 Task: Plan a scenic drive along the California Coast from San Francisco, California, to Monterey, California.
Action: Mouse moved to (310, 102)
Screenshot: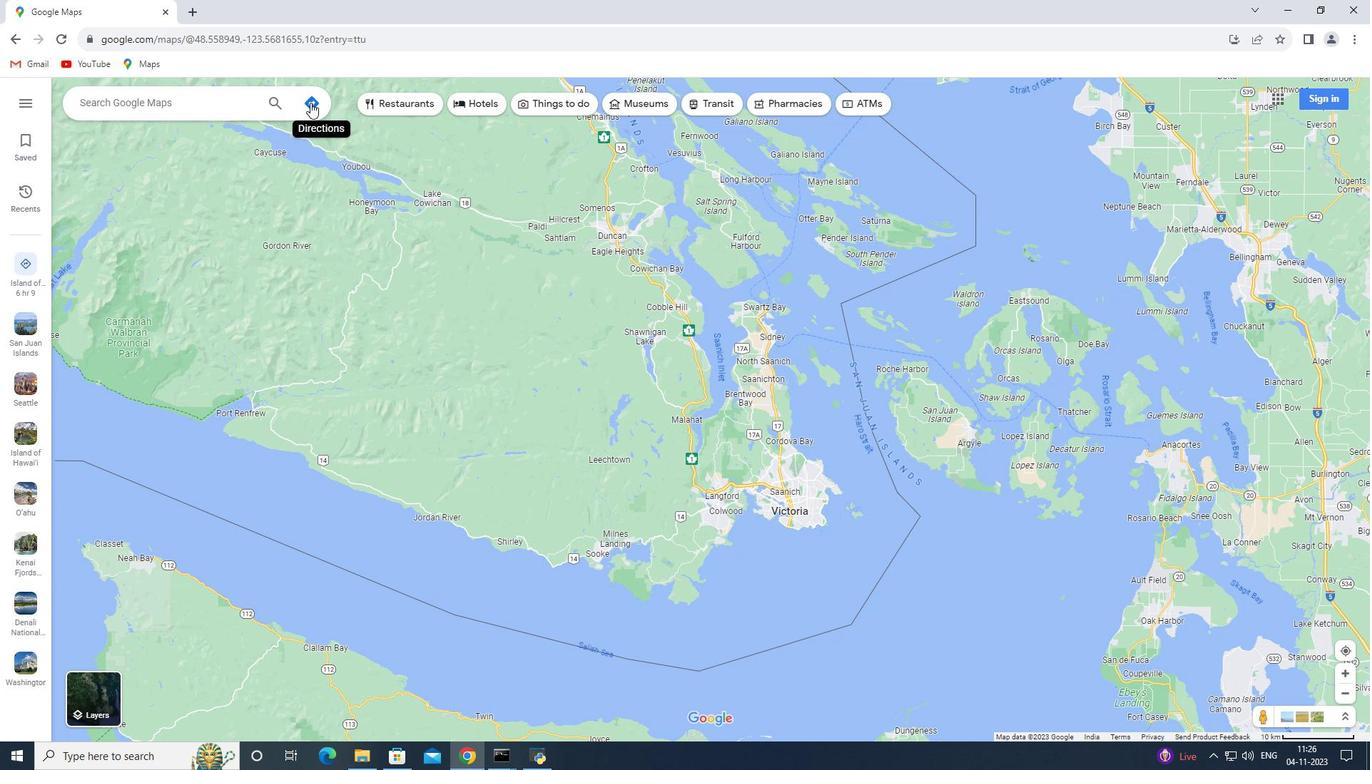 
Action: Mouse pressed left at (310, 102)
Screenshot: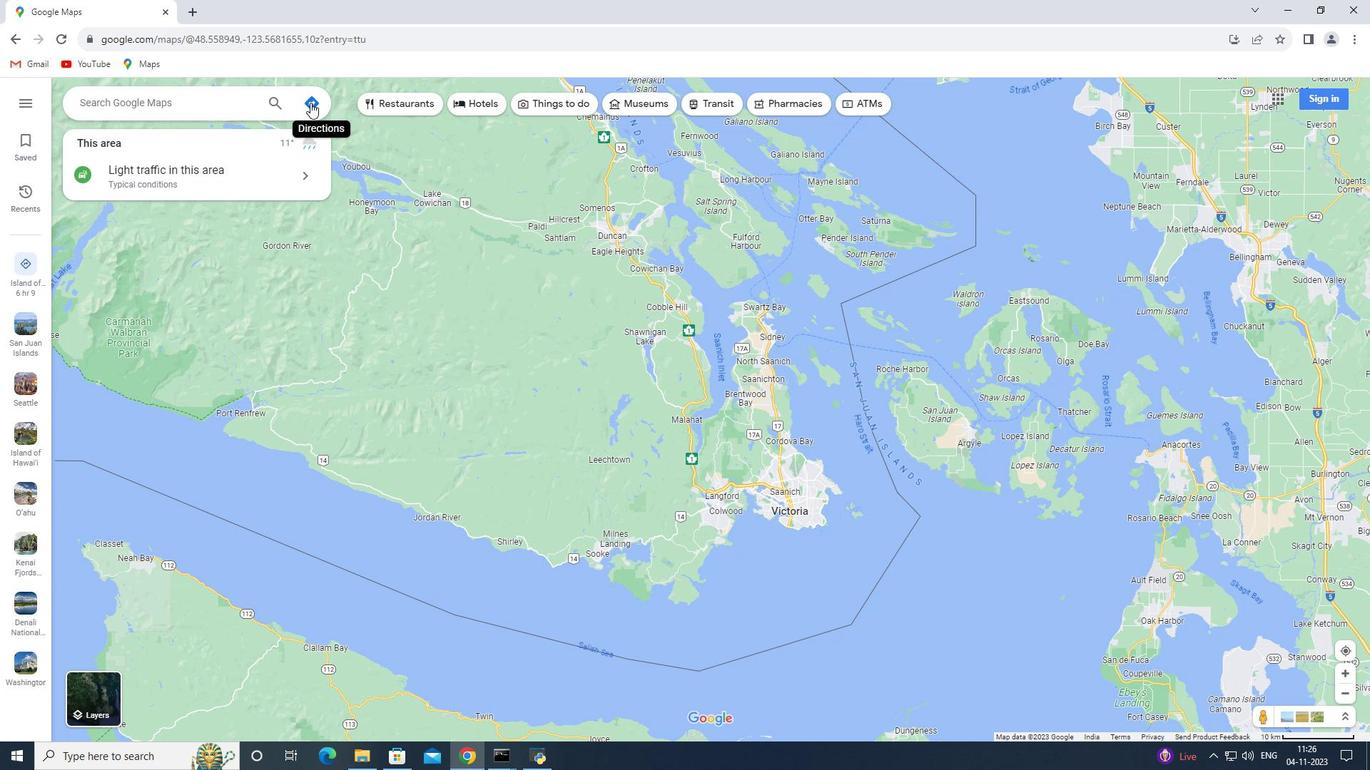 
Action: Mouse moved to (203, 139)
Screenshot: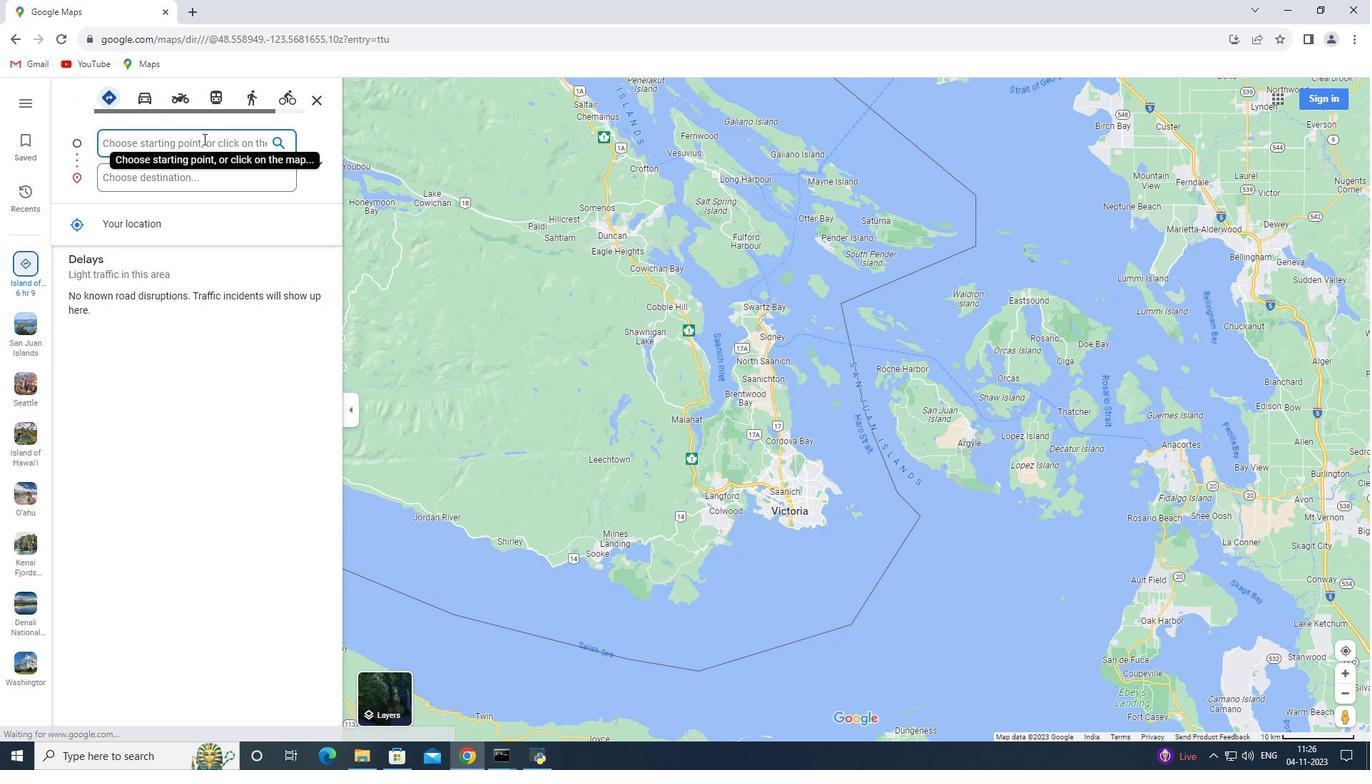 
Action: Key pressed <Key.shift>San<Key.space><Key.shift>Francisco,<Key.space><Key.shift>California
Screenshot: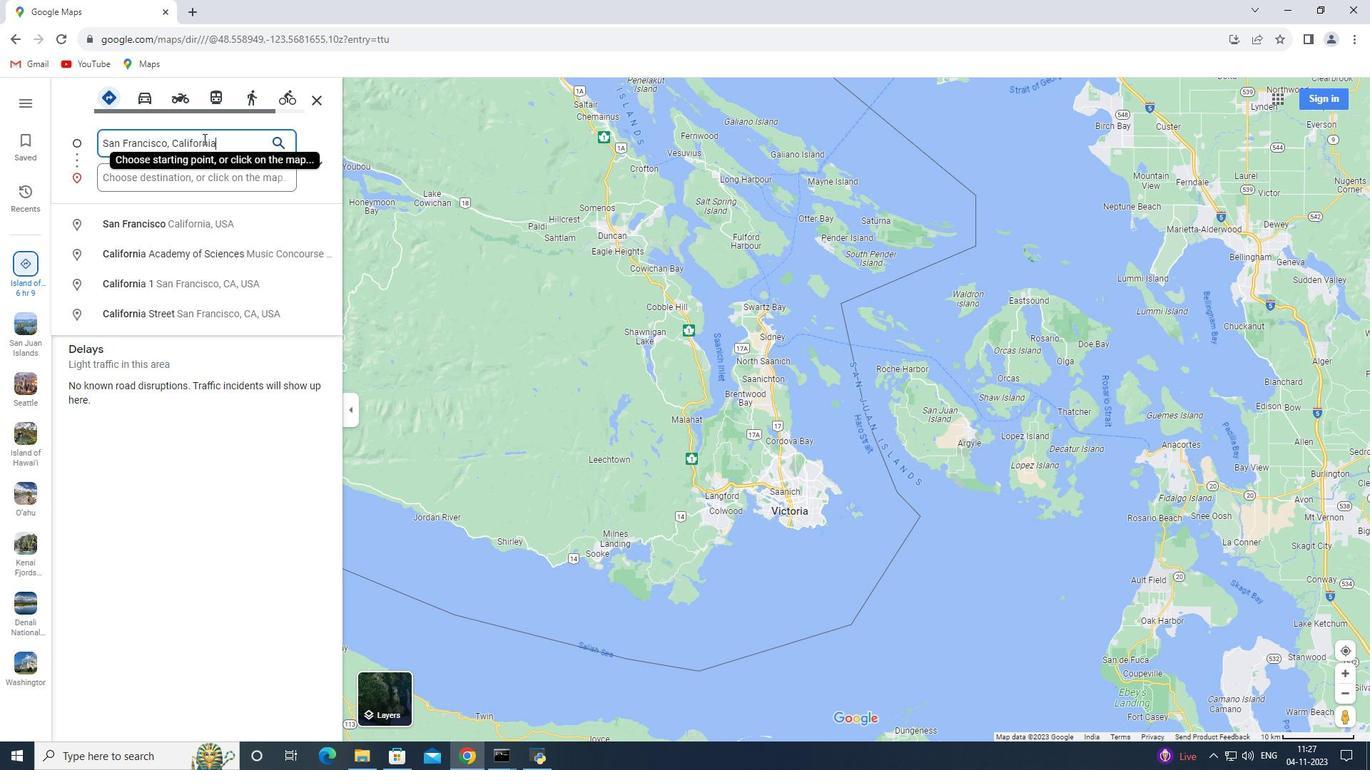 
Action: Mouse moved to (192, 168)
Screenshot: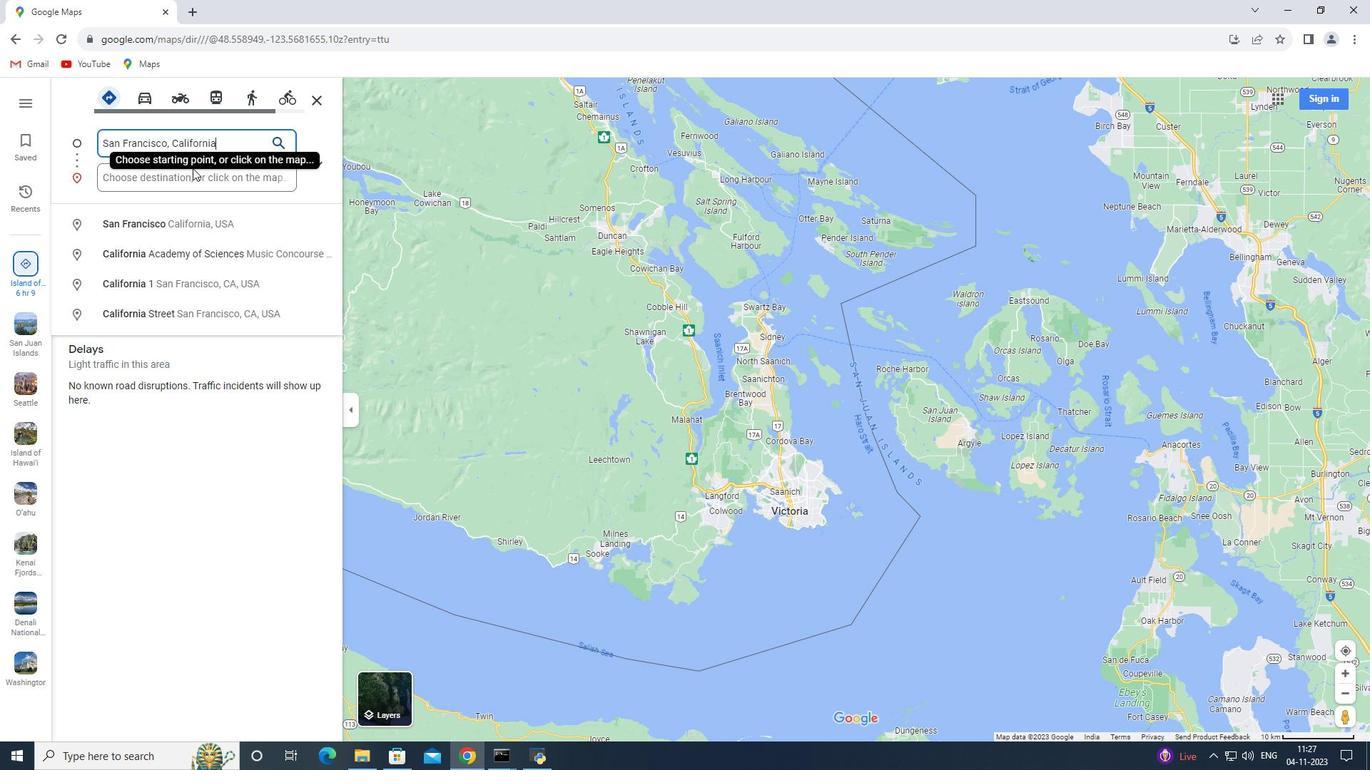 
Action: Mouse pressed left at (192, 168)
Screenshot: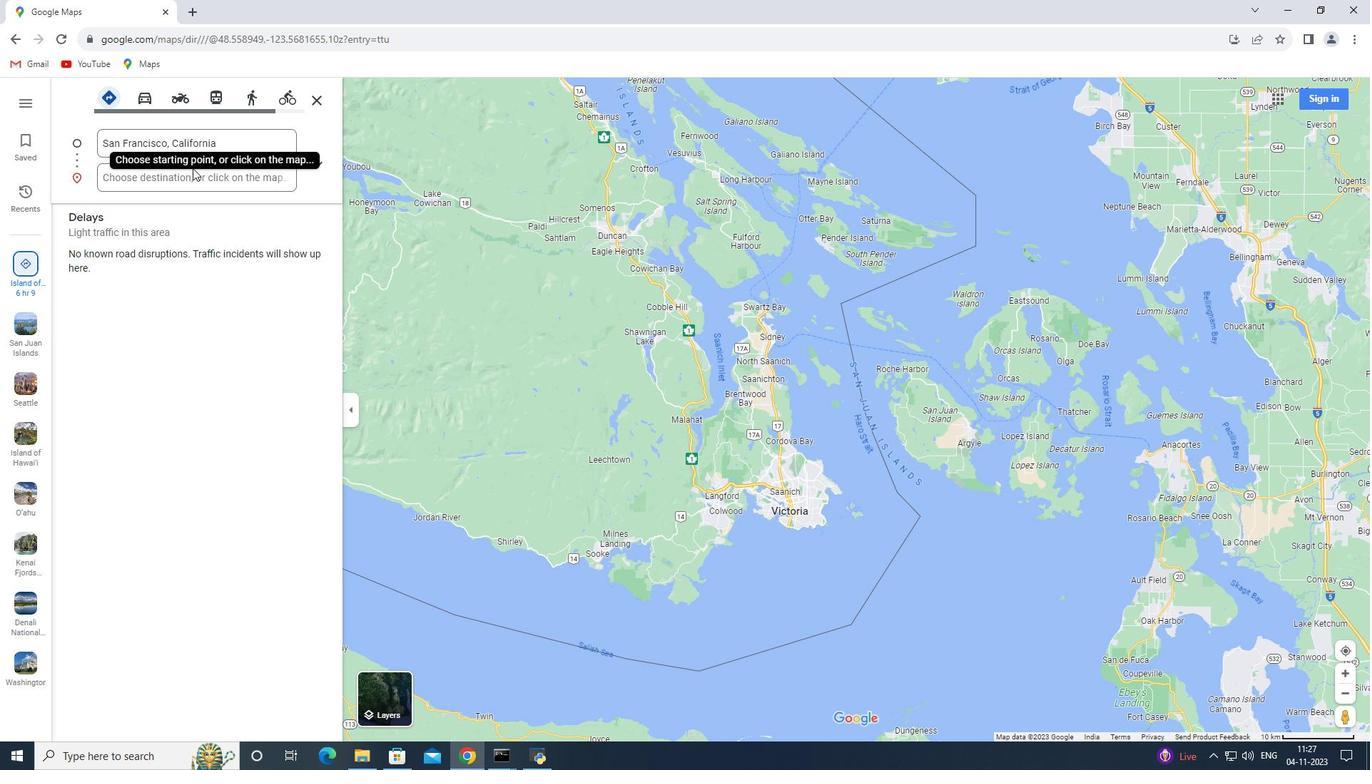
Action: Mouse moved to (189, 172)
Screenshot: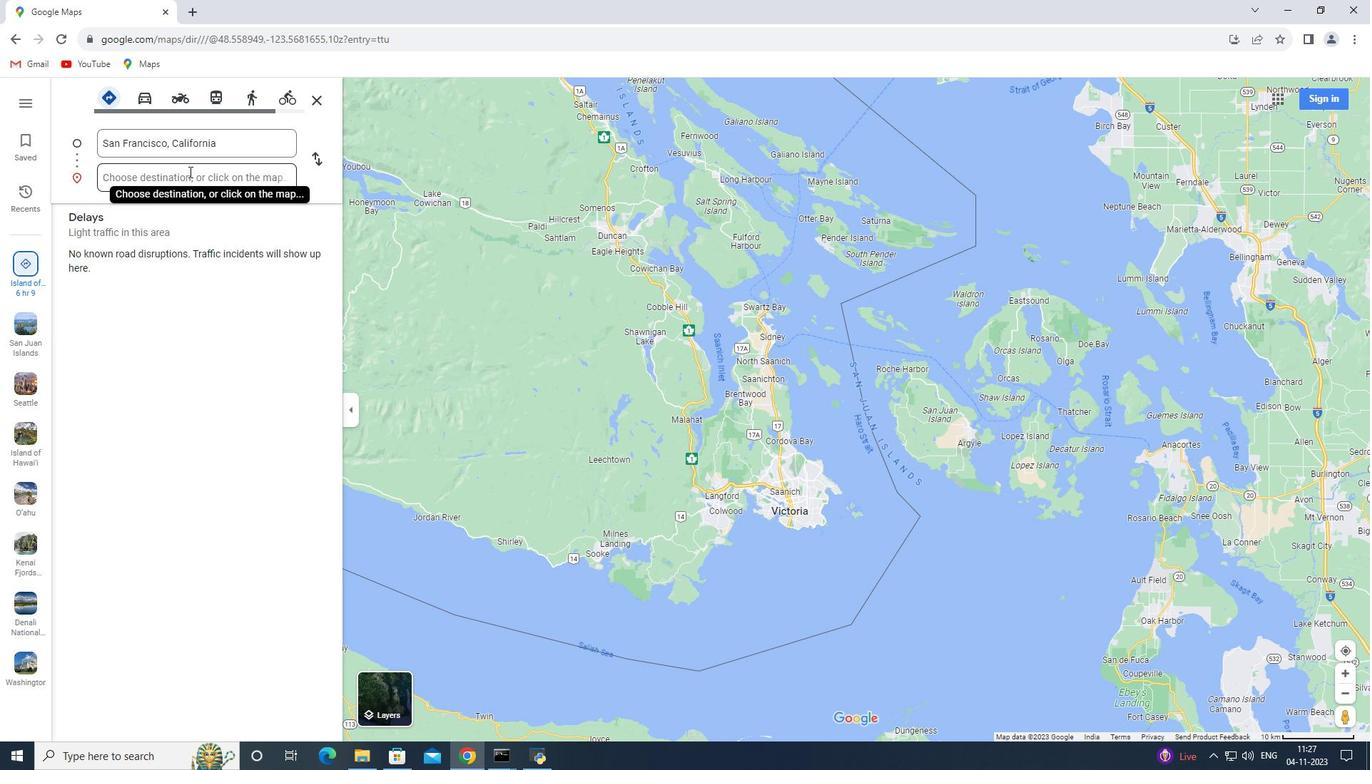 
Action: Mouse pressed left at (189, 172)
Screenshot: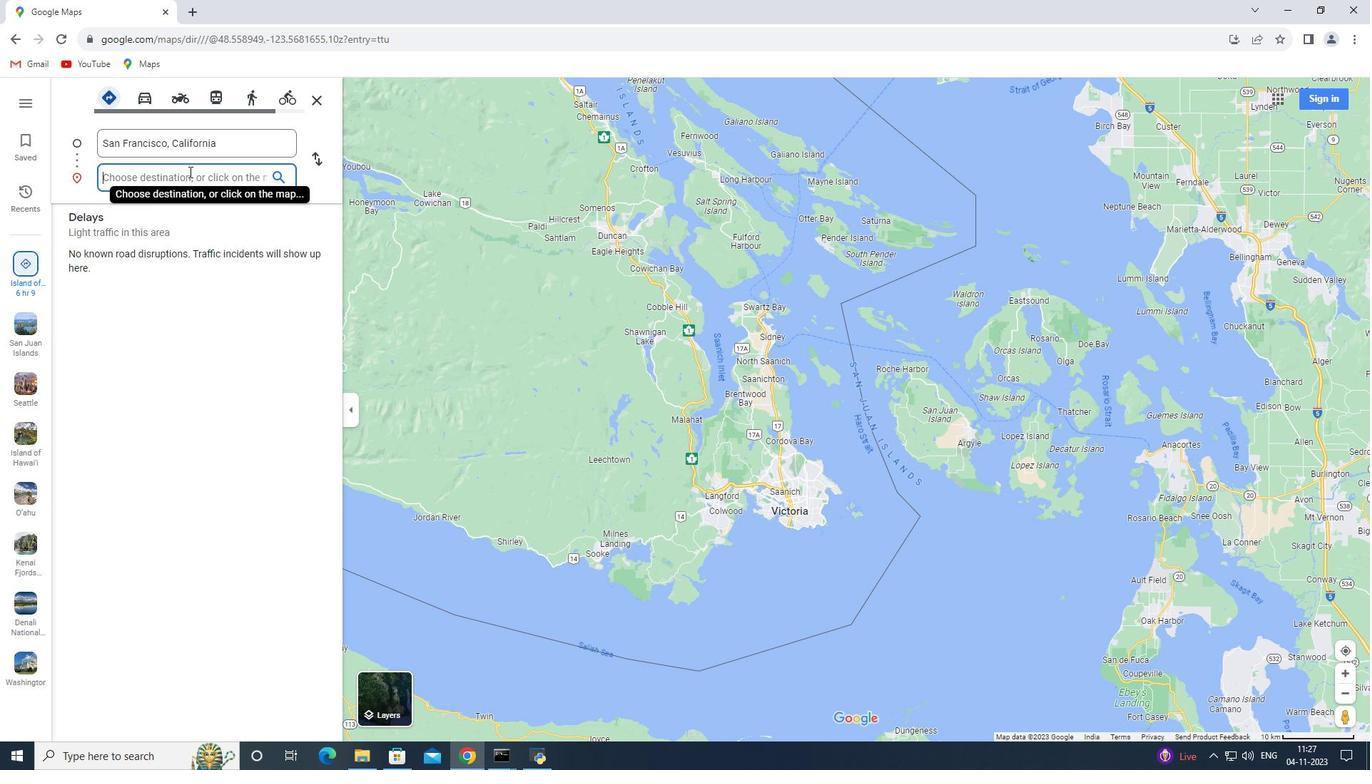 
Action: Key pressed <Key.shift><Key.shift>Monterey,<Key.space><Key.shift>california<Key.enter>
Screenshot: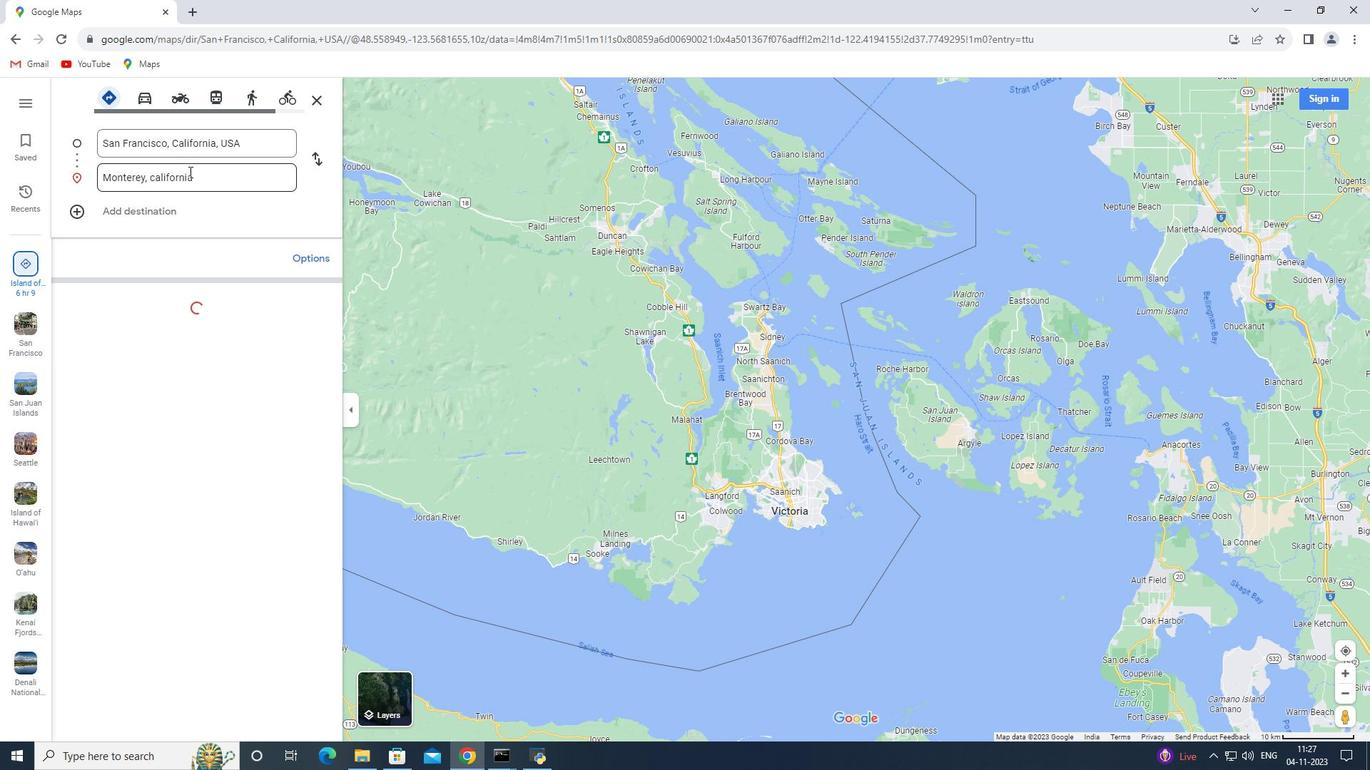 
Action: Mouse moved to (695, 107)
Screenshot: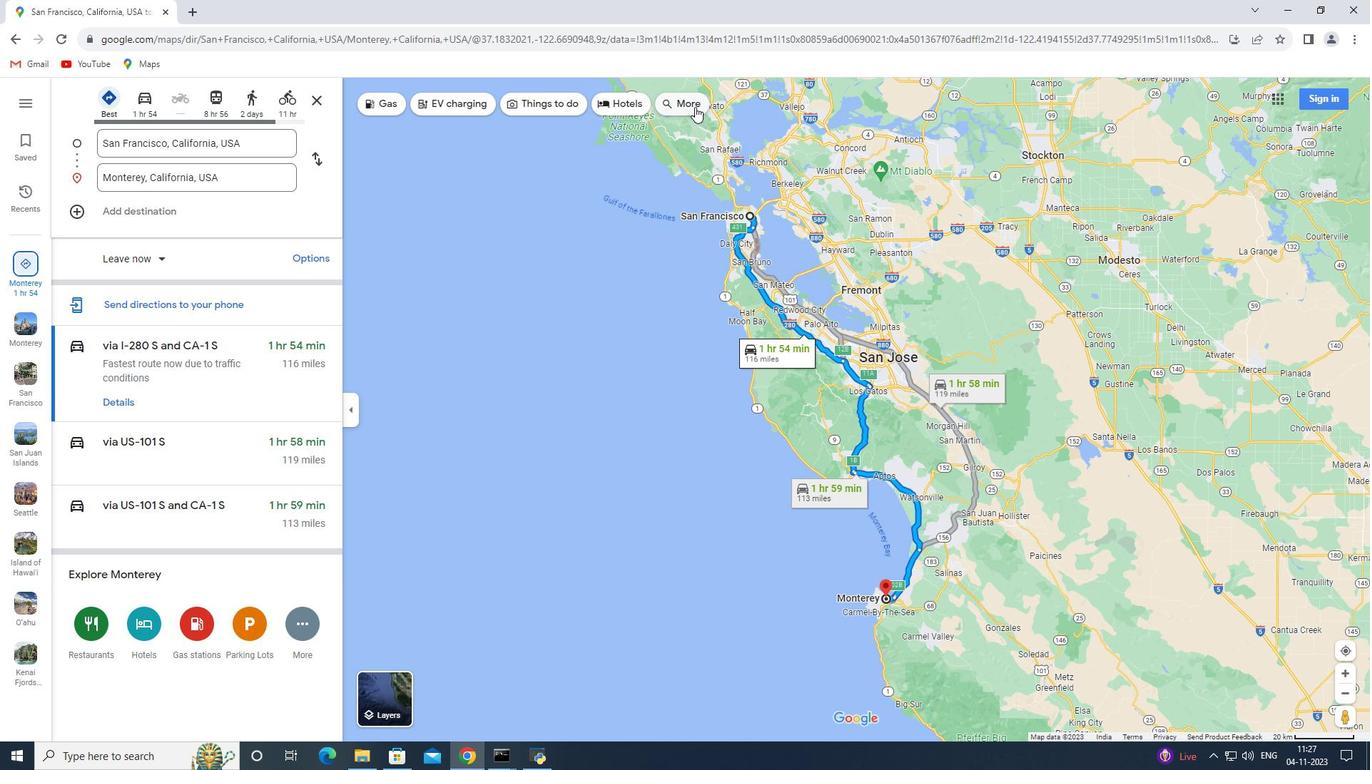 
Action: Mouse pressed left at (695, 107)
Screenshot: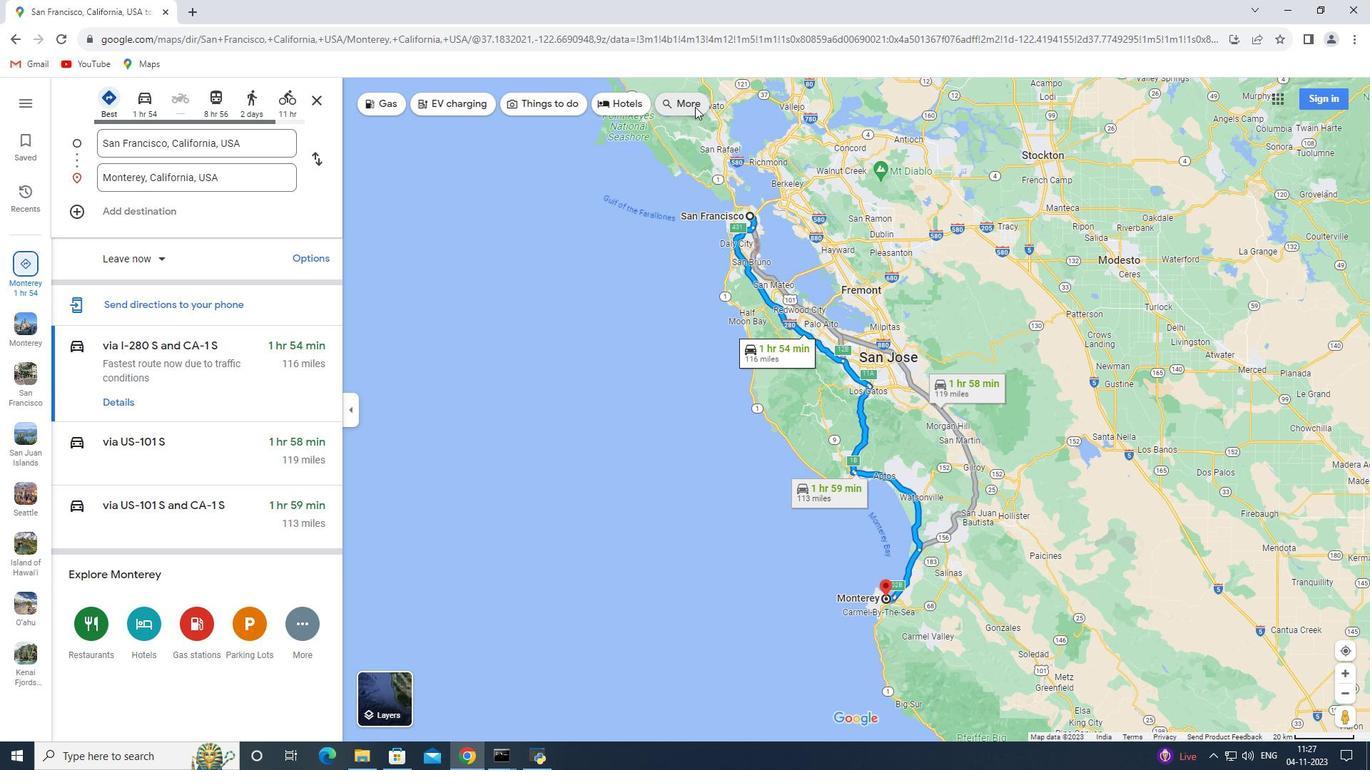 
Action: Mouse moved to (202, 107)
Screenshot: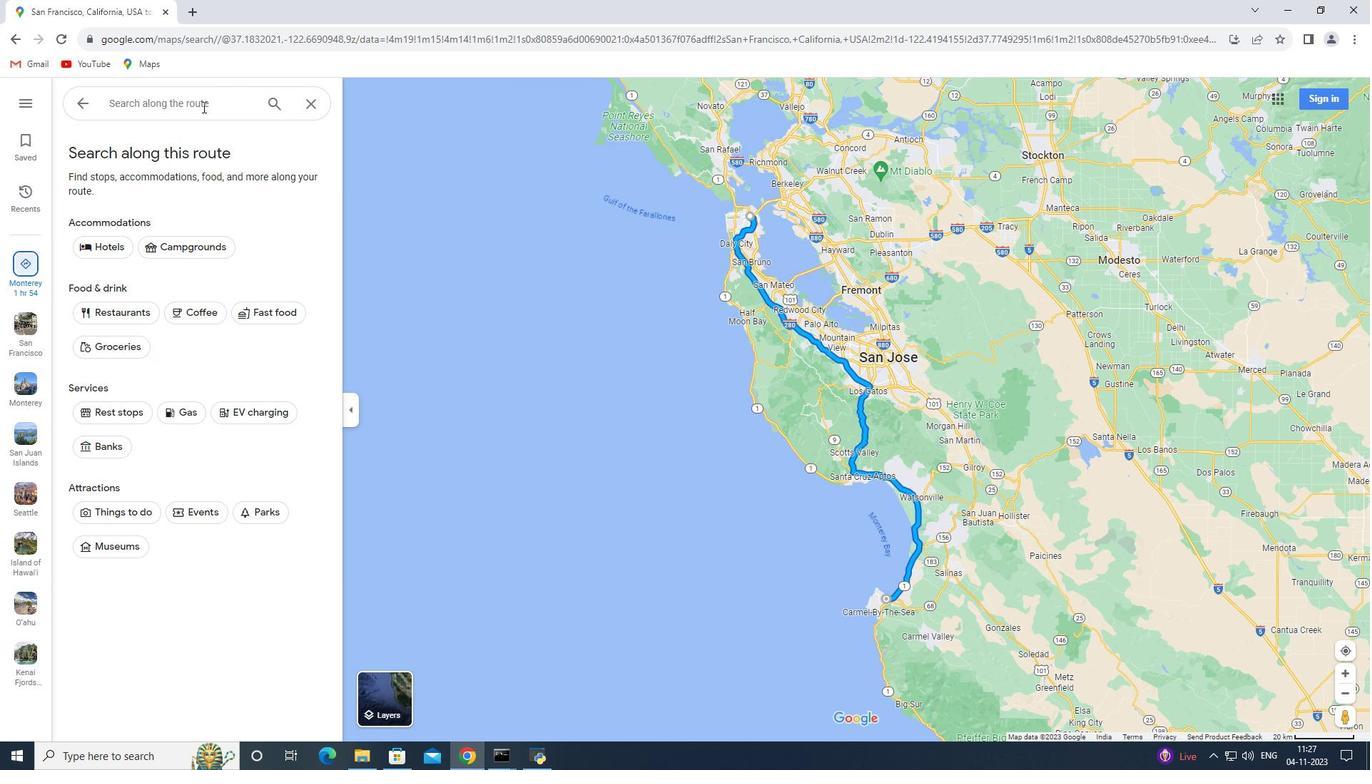 
Action: Mouse pressed left at (202, 107)
Screenshot: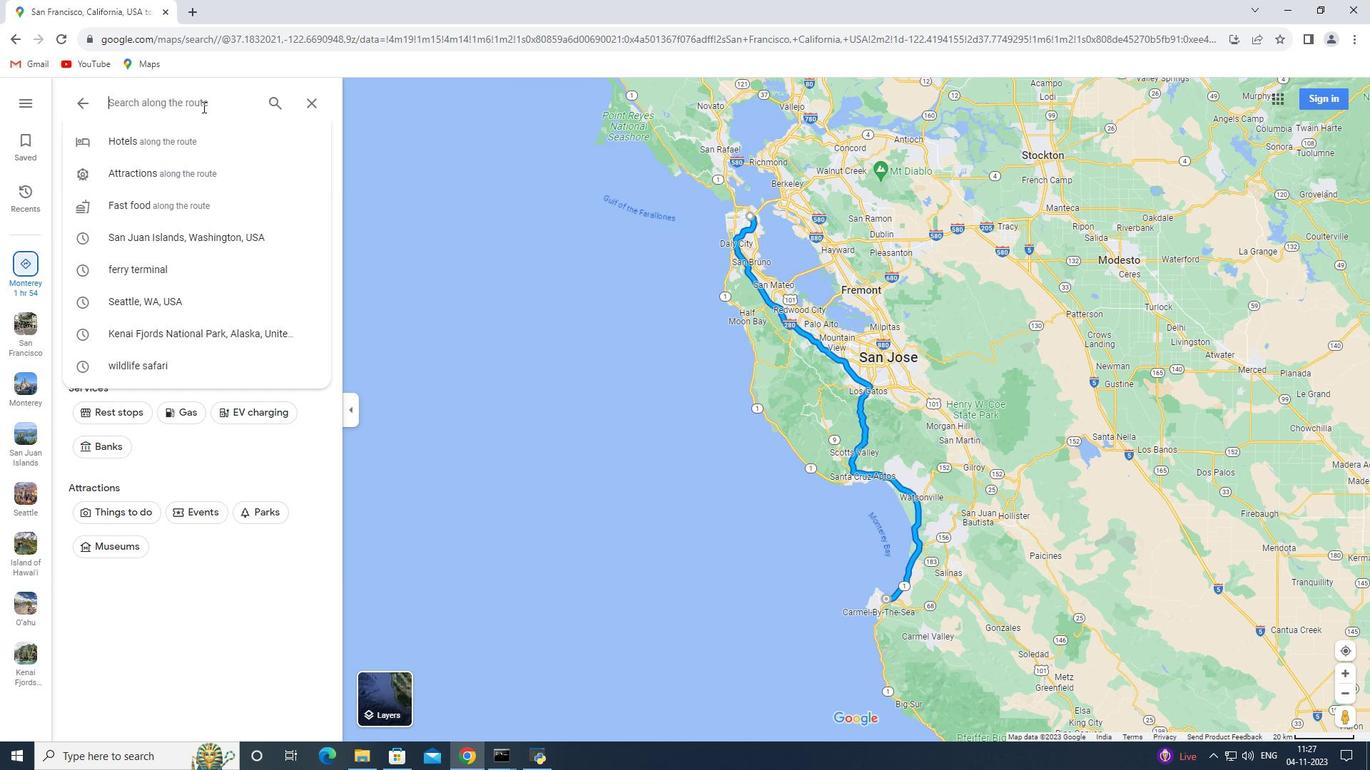 
Action: Mouse moved to (202, 107)
Screenshot: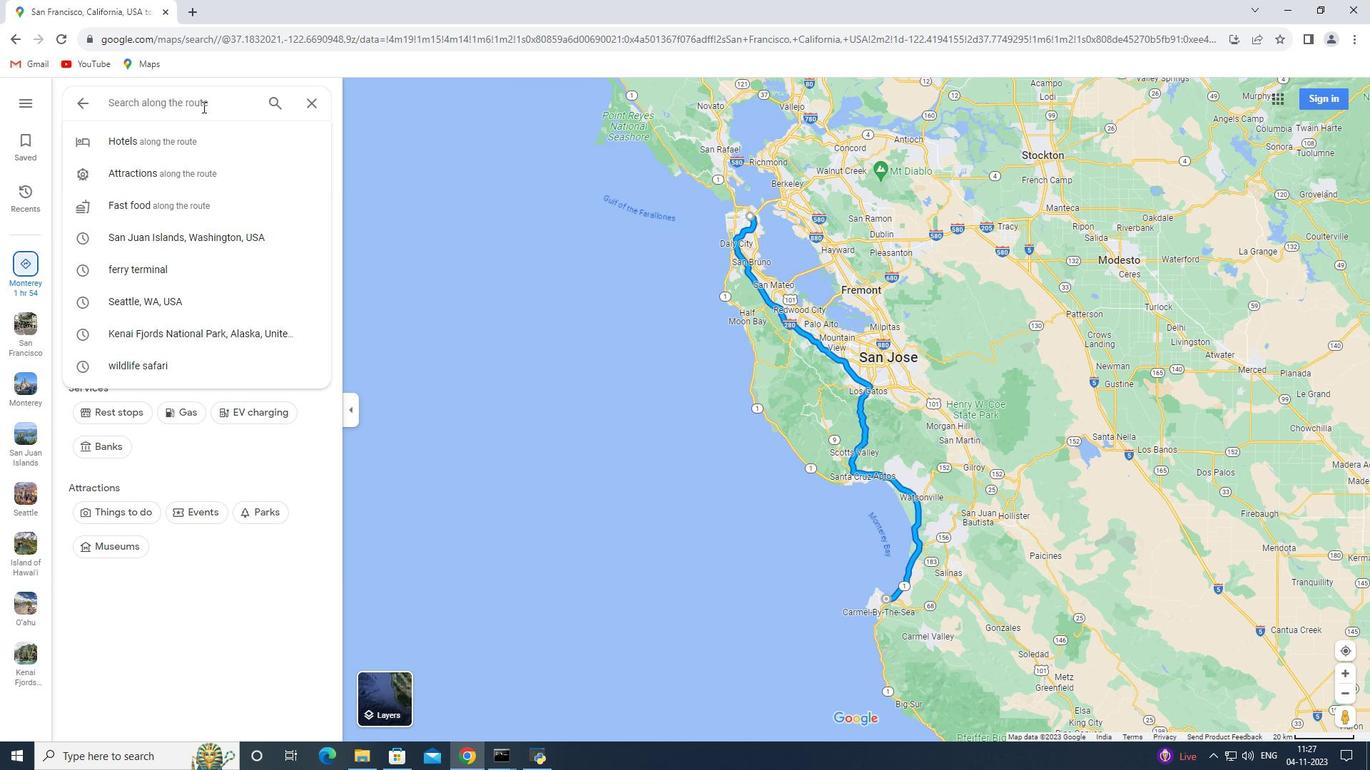 
Action: Key pressed scenic<Key.space>de<Key.backspace>rive<Key.space>along<Key.space>the<Key.space><Key.shift>California<Key.space><Key.shift>Coast<Key.enter>
Screenshot: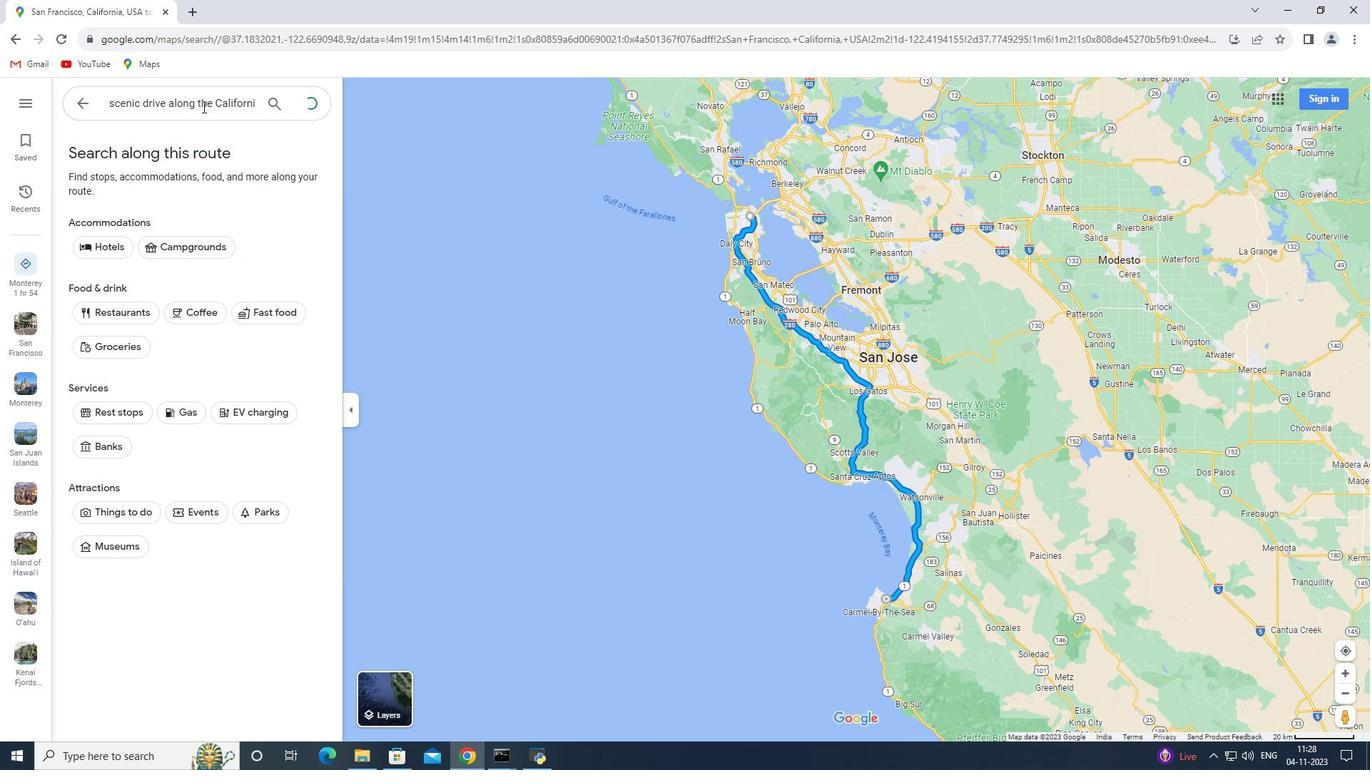 
